 Task: Add Boursin Dairy Free Garlic & Herbs Cheese Spread Alternative to the cart.
Action: Mouse moved to (714, 244)
Screenshot: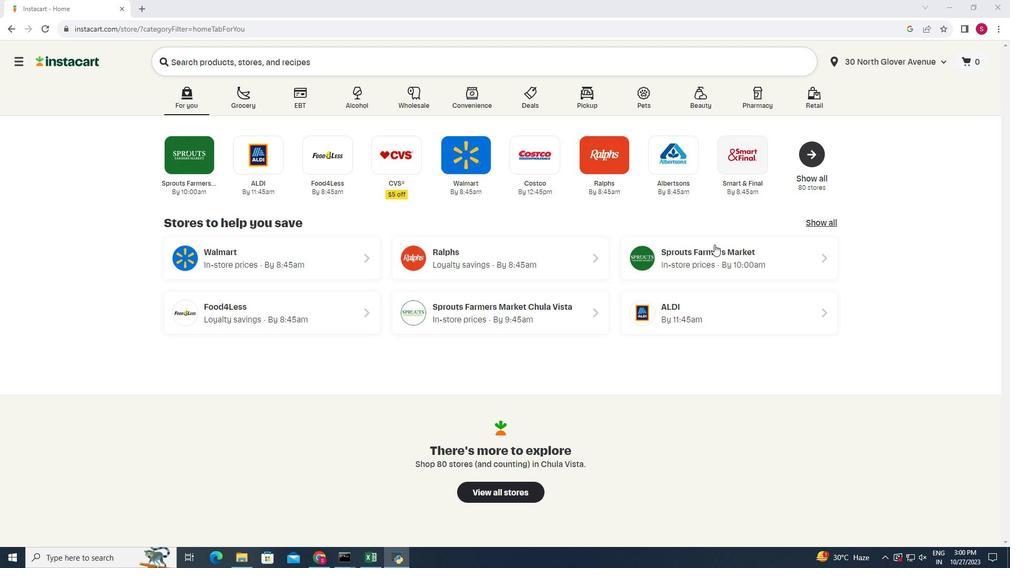 
Action: Mouse pressed left at (714, 244)
Screenshot: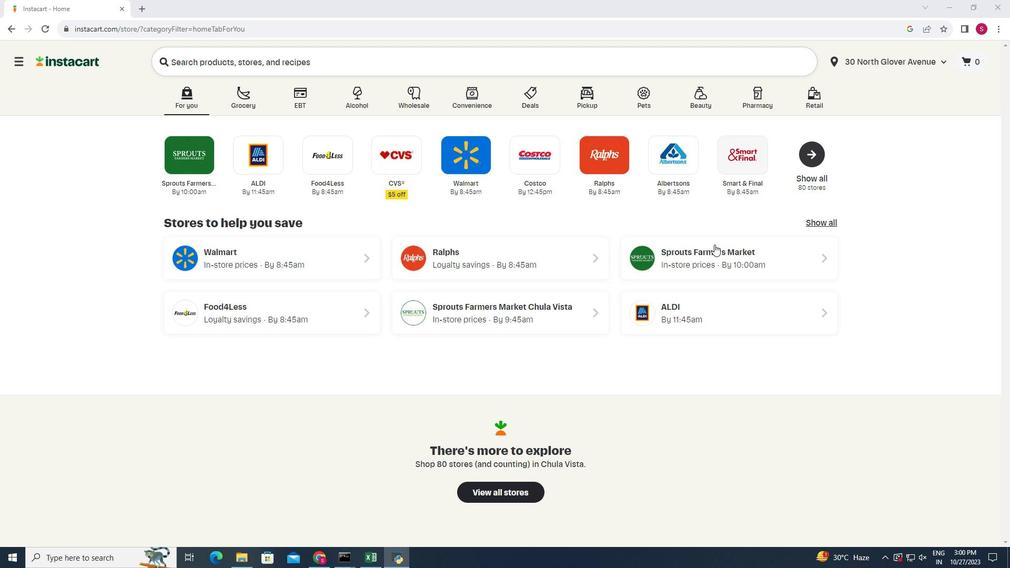 
Action: Mouse moved to (20, 463)
Screenshot: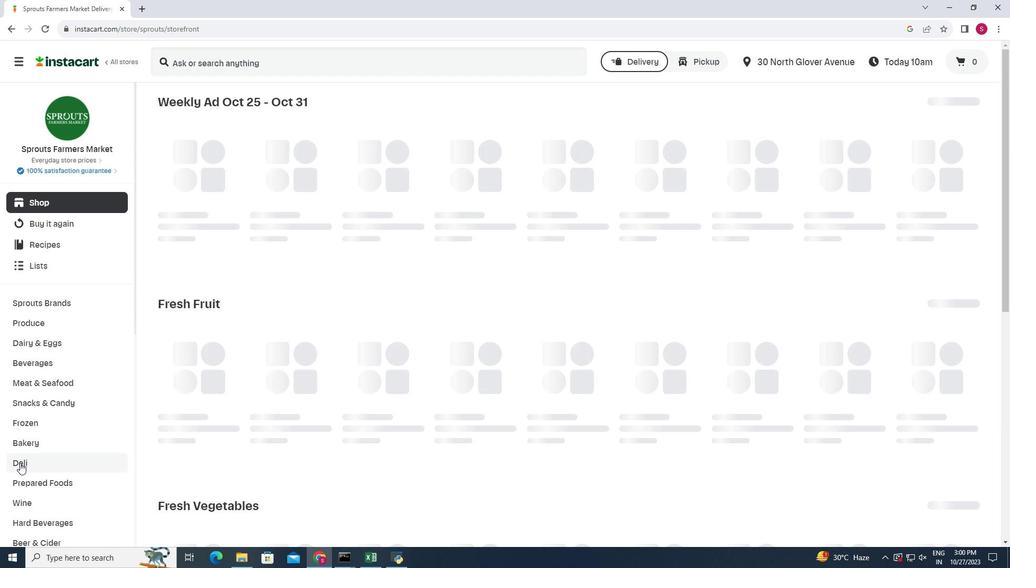 
Action: Mouse pressed left at (20, 463)
Screenshot: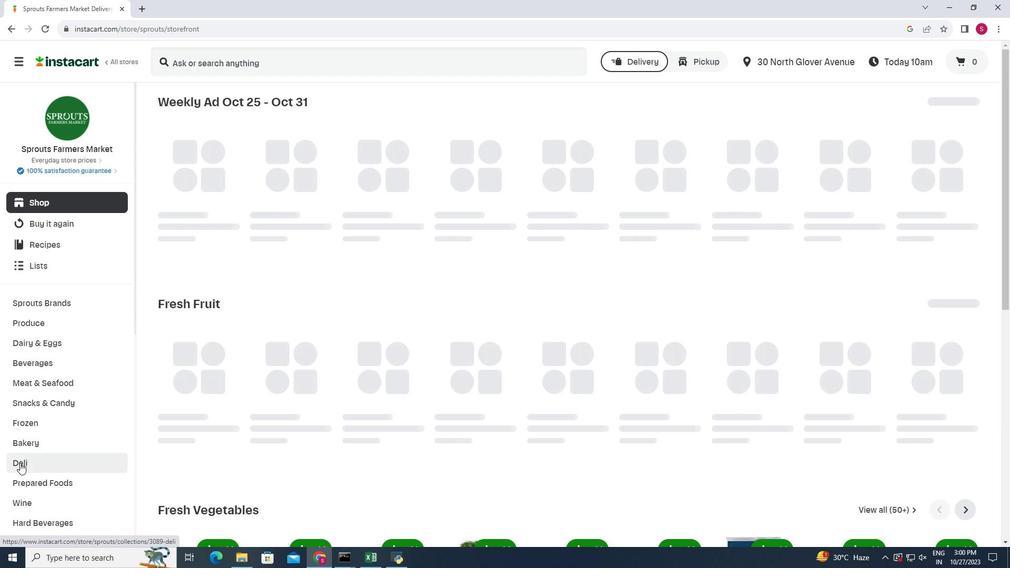 
Action: Mouse moved to (271, 126)
Screenshot: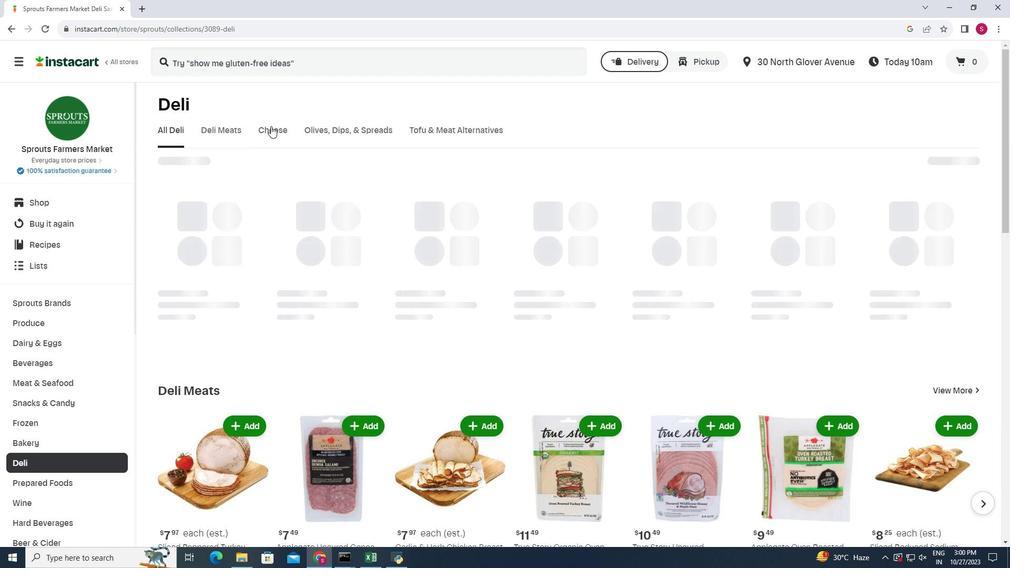 
Action: Mouse pressed left at (271, 126)
Screenshot: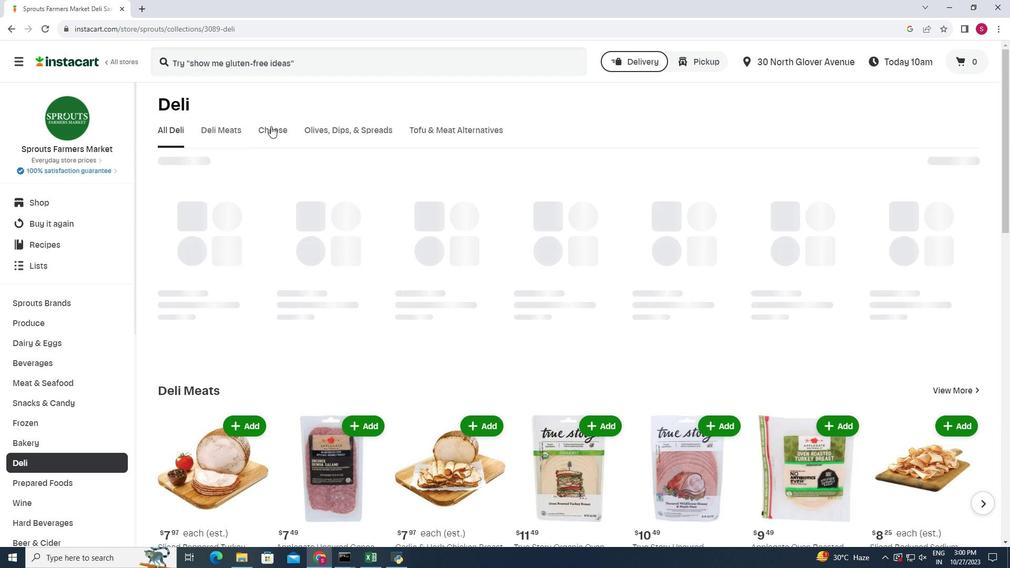 
Action: Mouse moved to (993, 171)
Screenshot: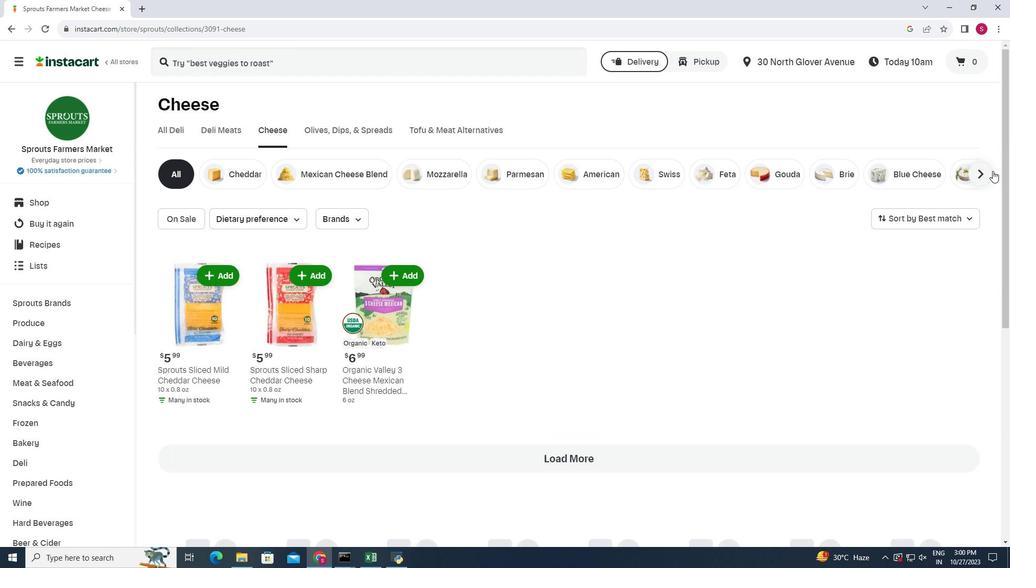 
Action: Mouse pressed left at (993, 171)
Screenshot: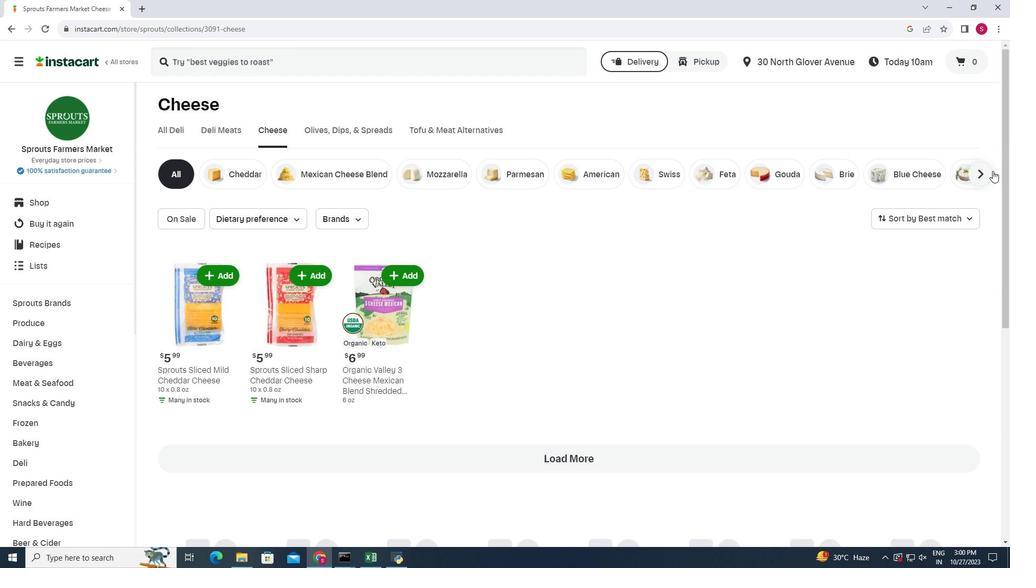 
Action: Mouse moved to (986, 171)
Screenshot: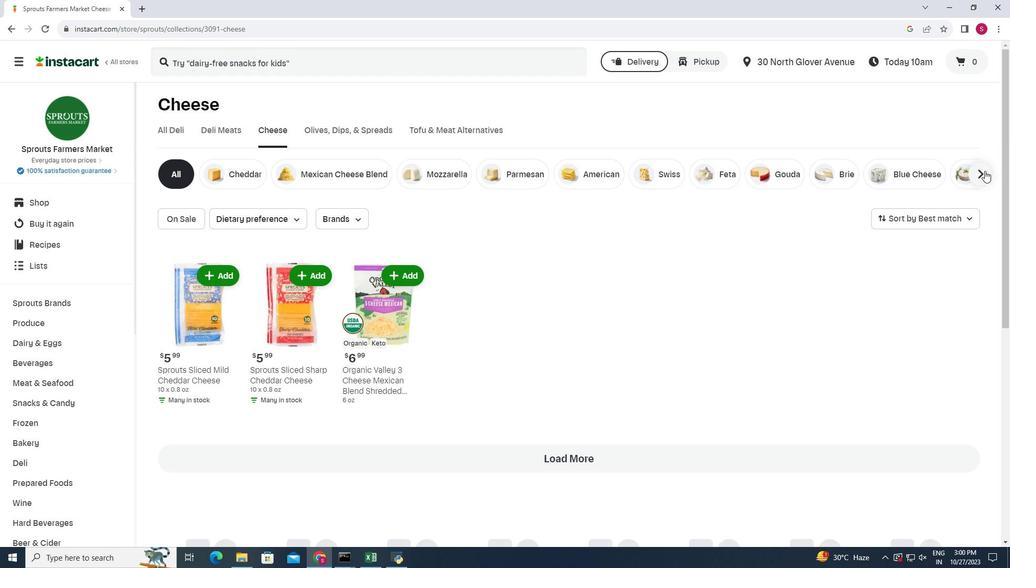 
Action: Mouse pressed left at (986, 171)
Screenshot: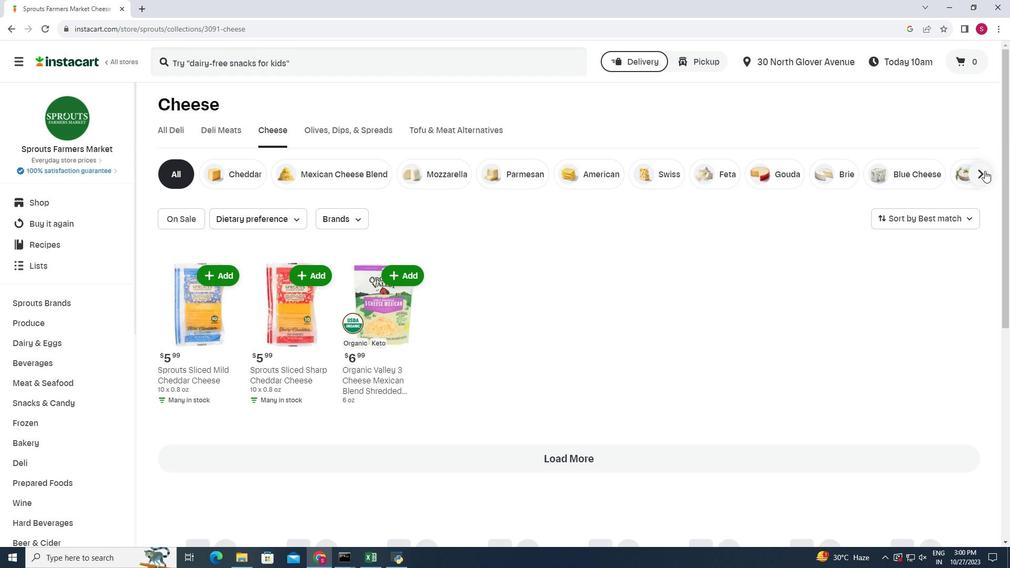 
Action: Mouse moved to (954, 176)
Screenshot: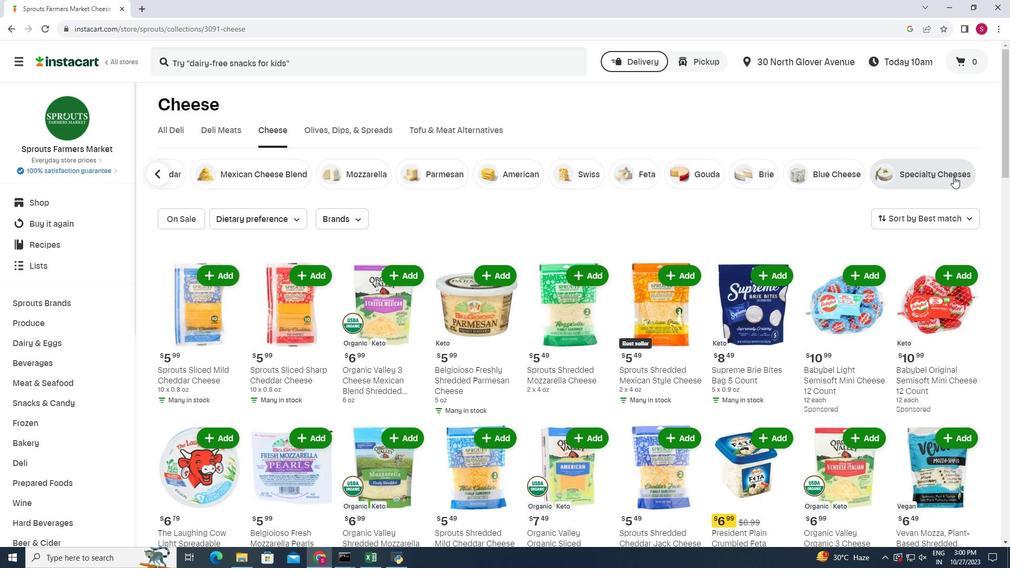 
Action: Mouse pressed left at (954, 176)
Screenshot: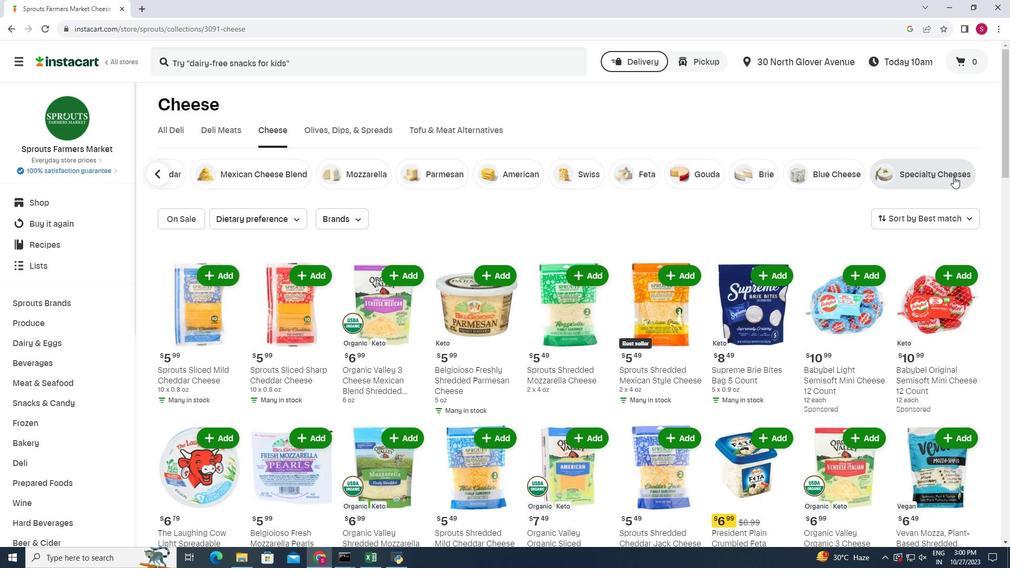 
Action: Mouse moved to (411, 268)
Screenshot: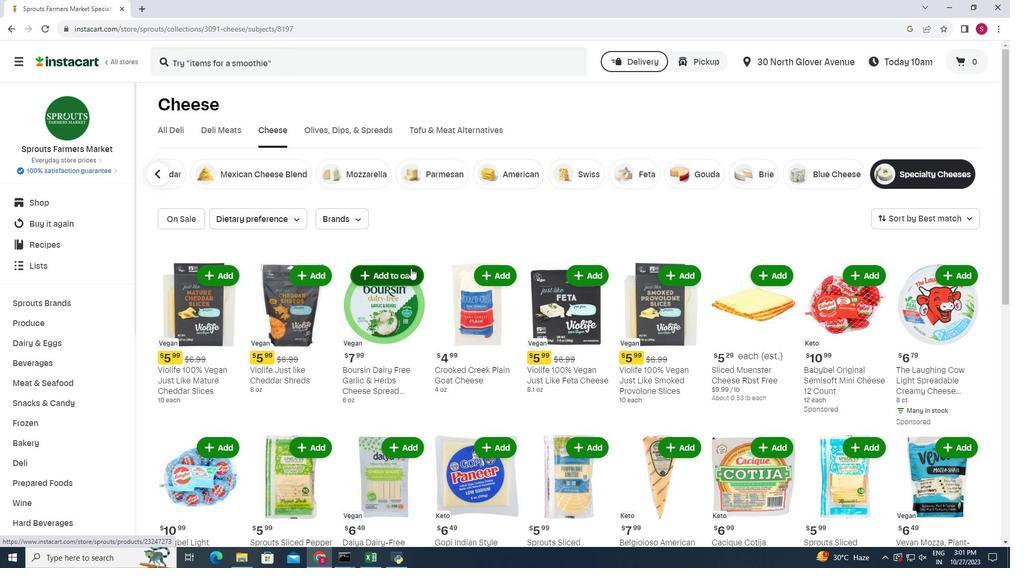 
Action: Mouse pressed left at (411, 268)
Screenshot: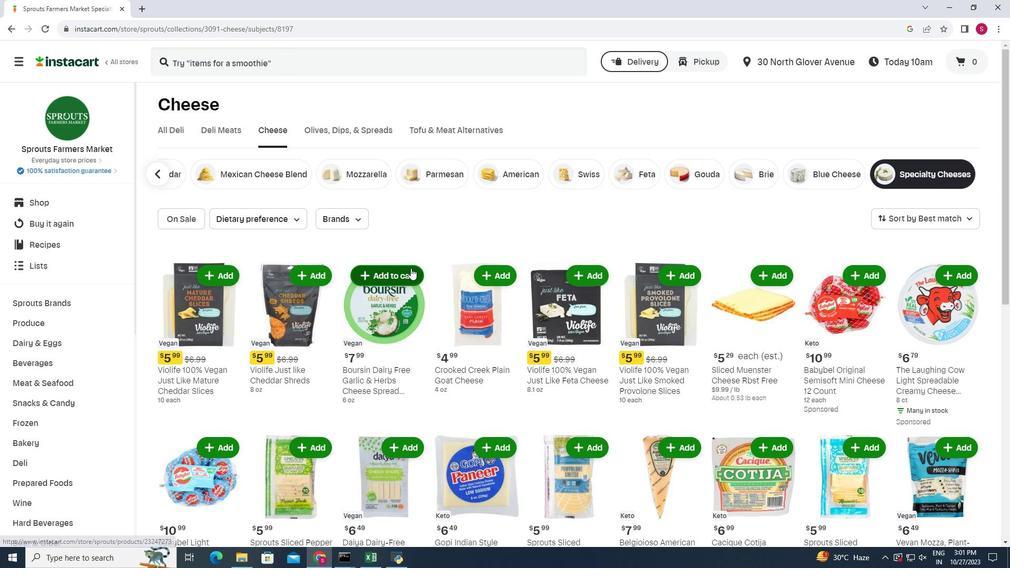 
Action: Mouse moved to (414, 245)
Screenshot: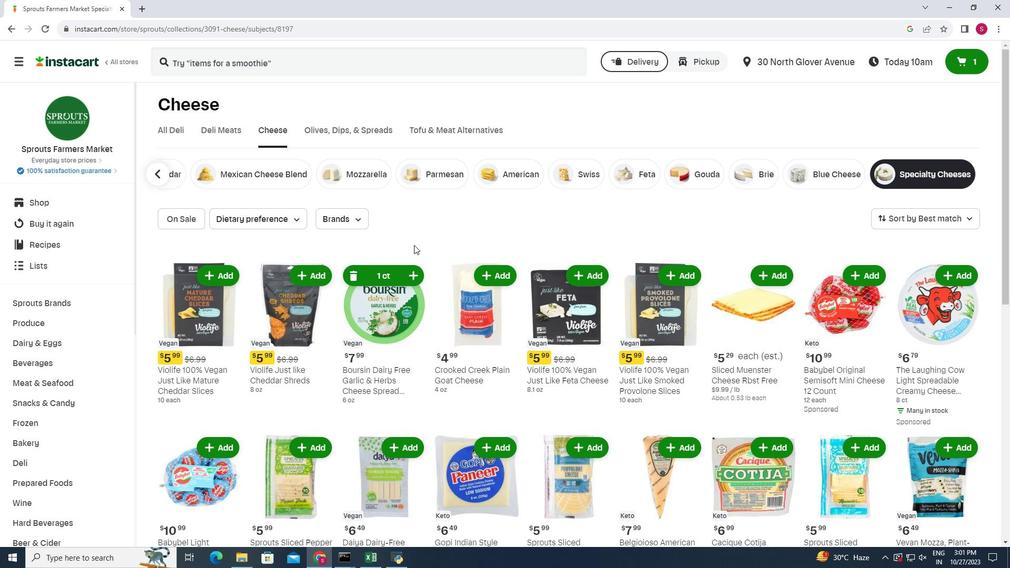 
